 Task: Select job type part-time.
Action: Mouse moved to (459, 111)
Screenshot: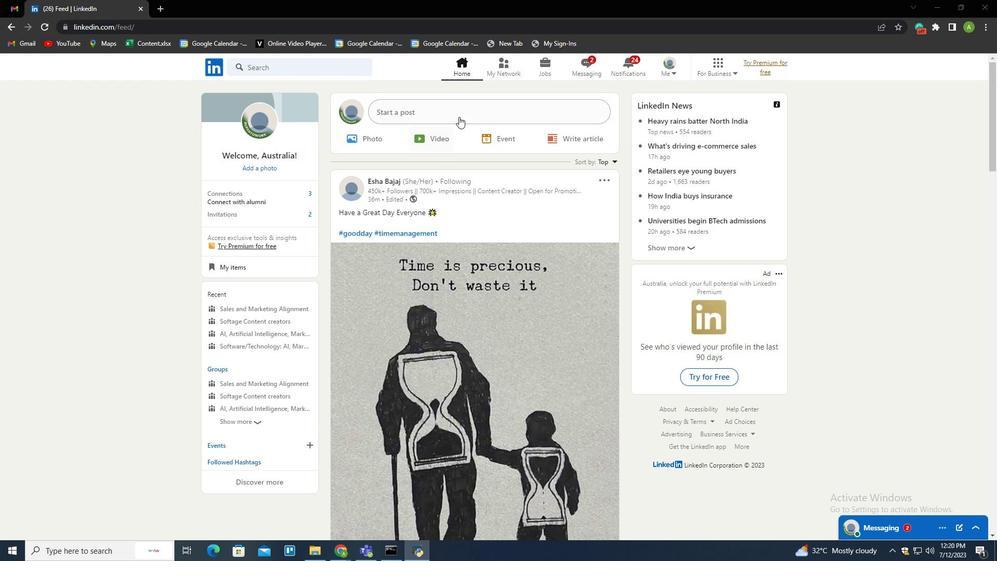 
Action: Mouse pressed left at (459, 111)
Screenshot: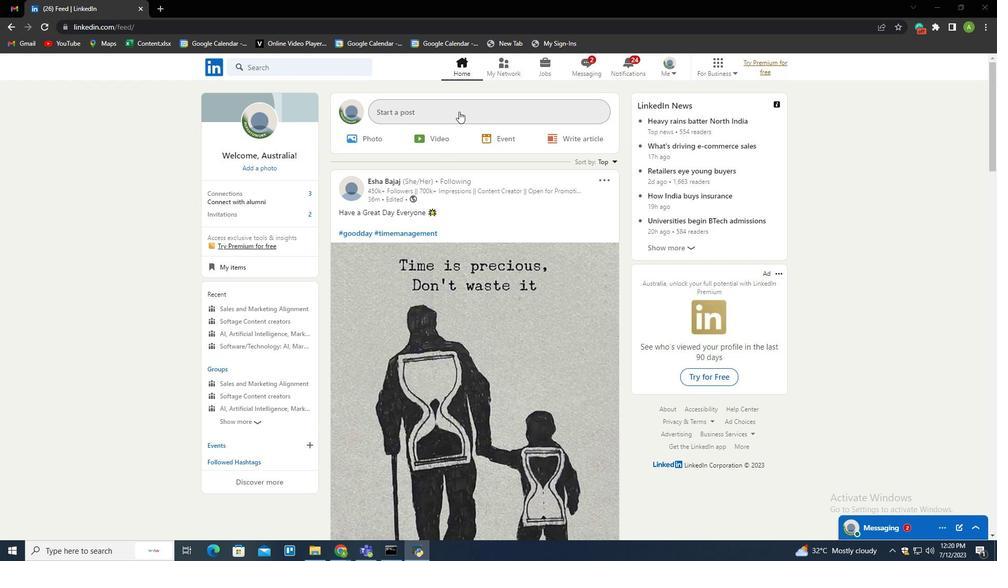 
Action: Mouse moved to (442, 313)
Screenshot: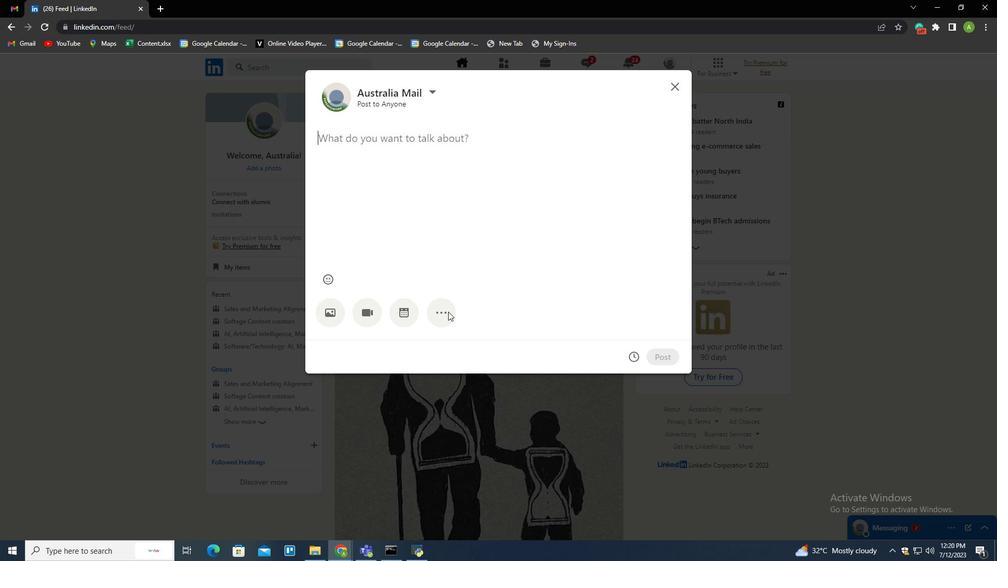 
Action: Mouse pressed left at (442, 313)
Screenshot: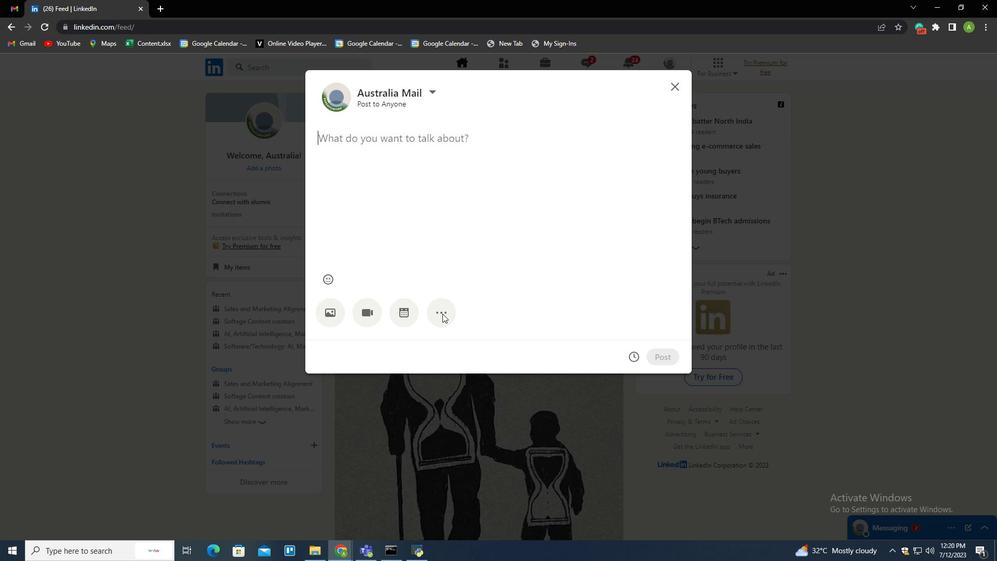 
Action: Mouse moved to (478, 315)
Screenshot: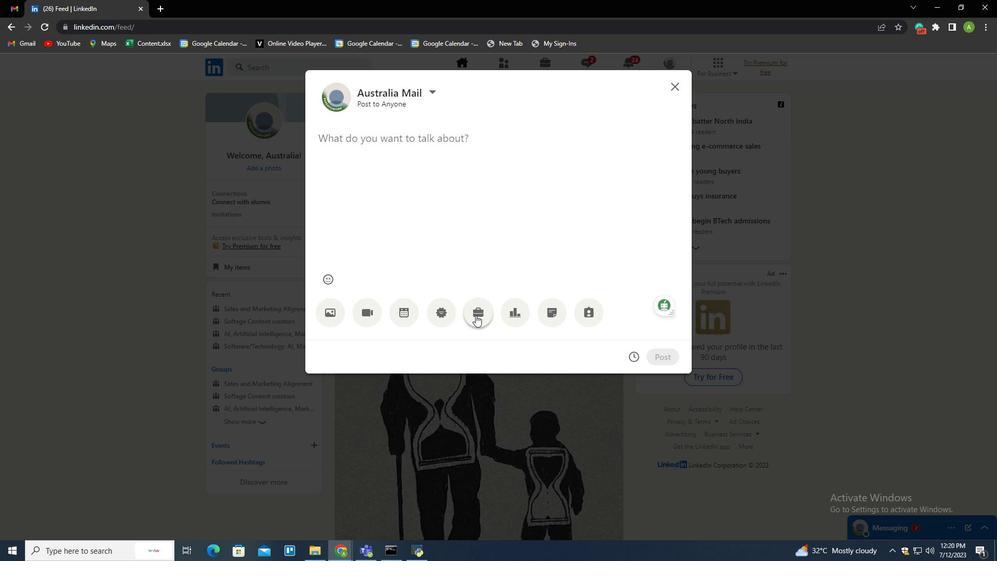 
Action: Mouse pressed left at (478, 315)
Screenshot: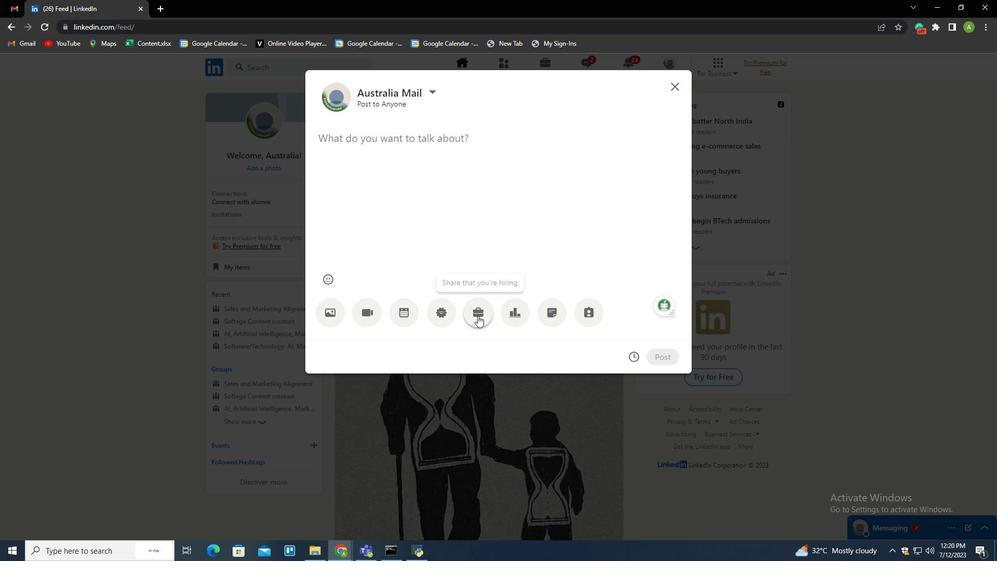 
Action: Mouse moved to (489, 424)
Screenshot: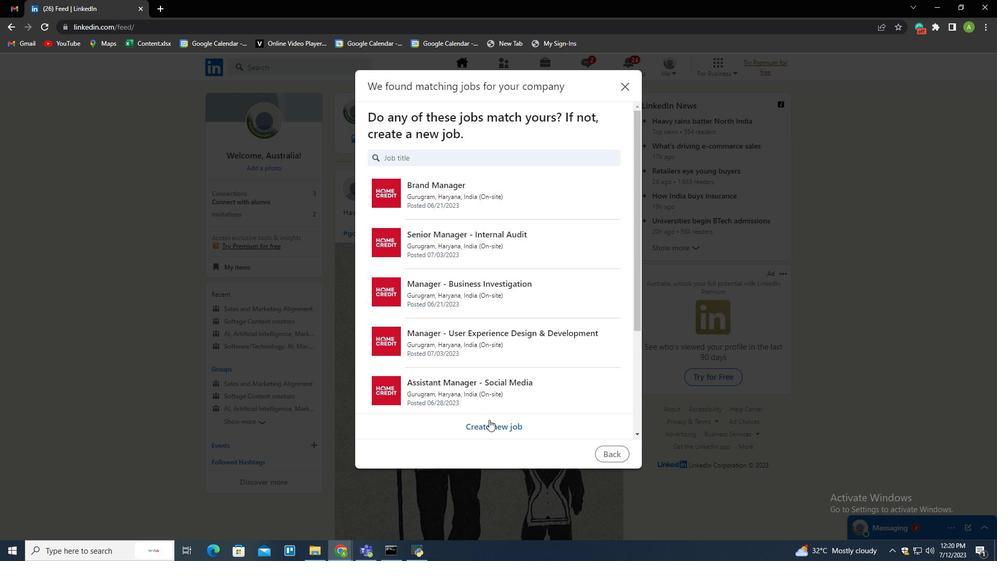 
Action: Mouse pressed left at (489, 424)
Screenshot: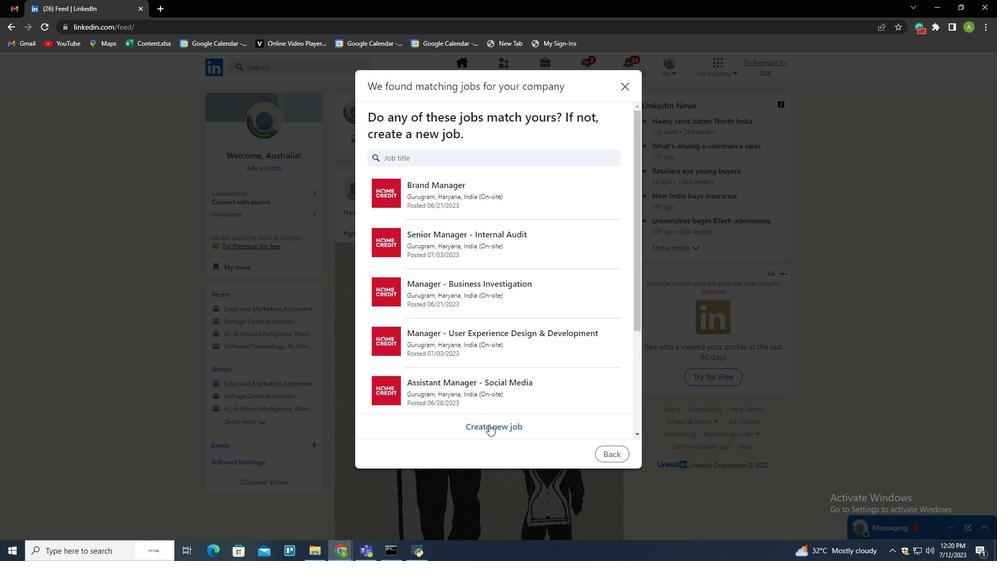 
Action: Mouse moved to (462, 303)
Screenshot: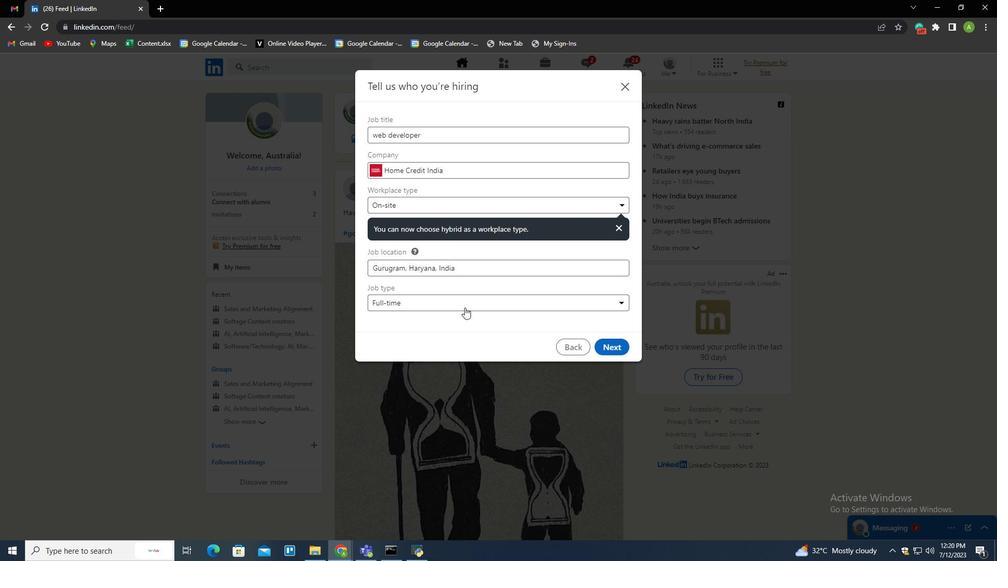 
Action: Mouse pressed left at (462, 303)
Screenshot: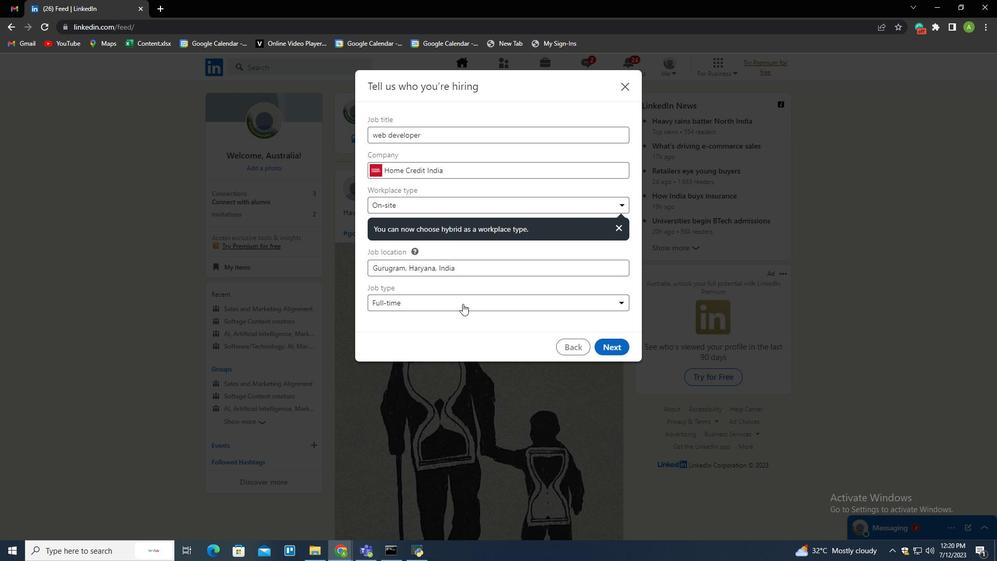 
Action: Mouse moved to (393, 333)
Screenshot: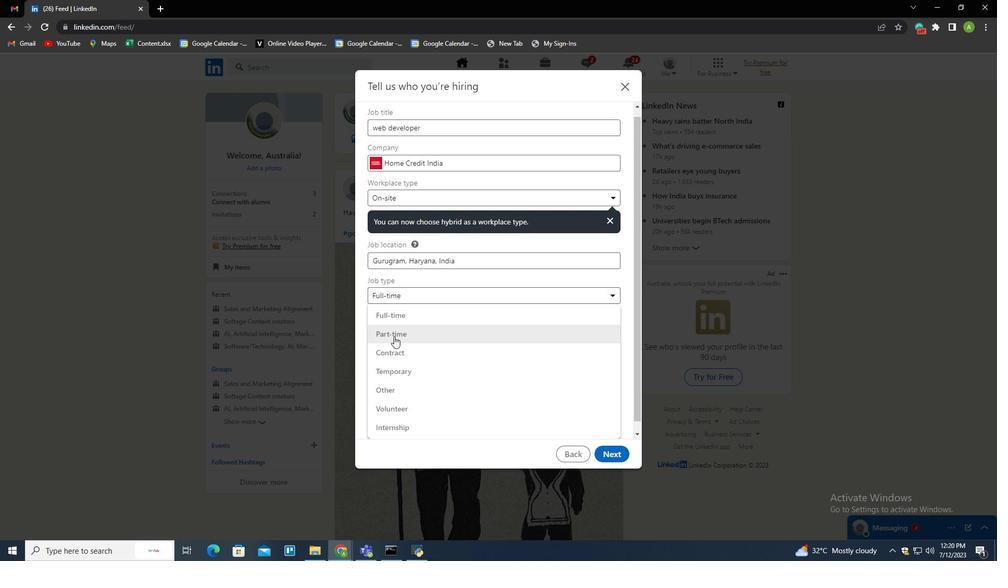 
Action: Mouse pressed left at (393, 333)
Screenshot: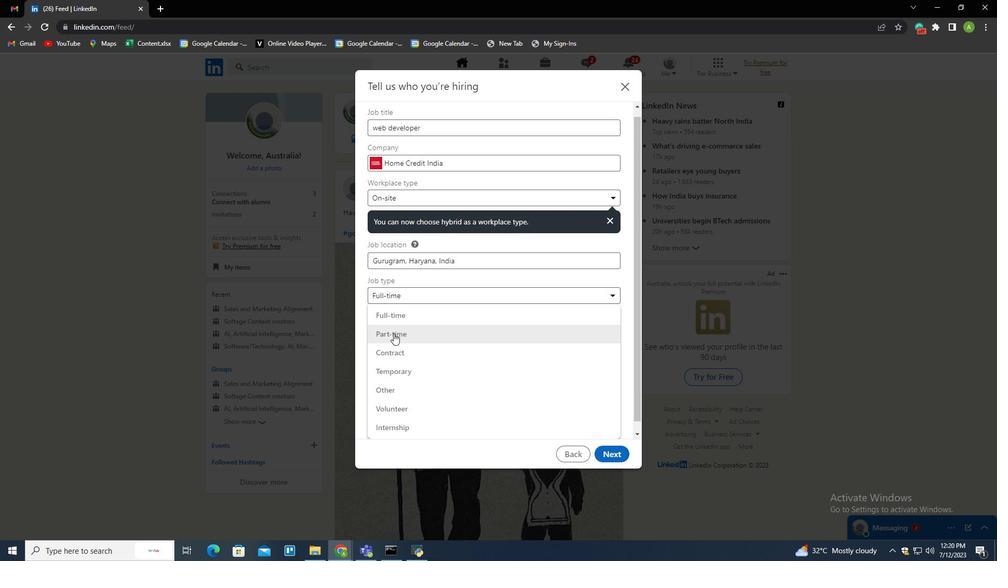 
Action: Mouse moved to (544, 360)
Screenshot: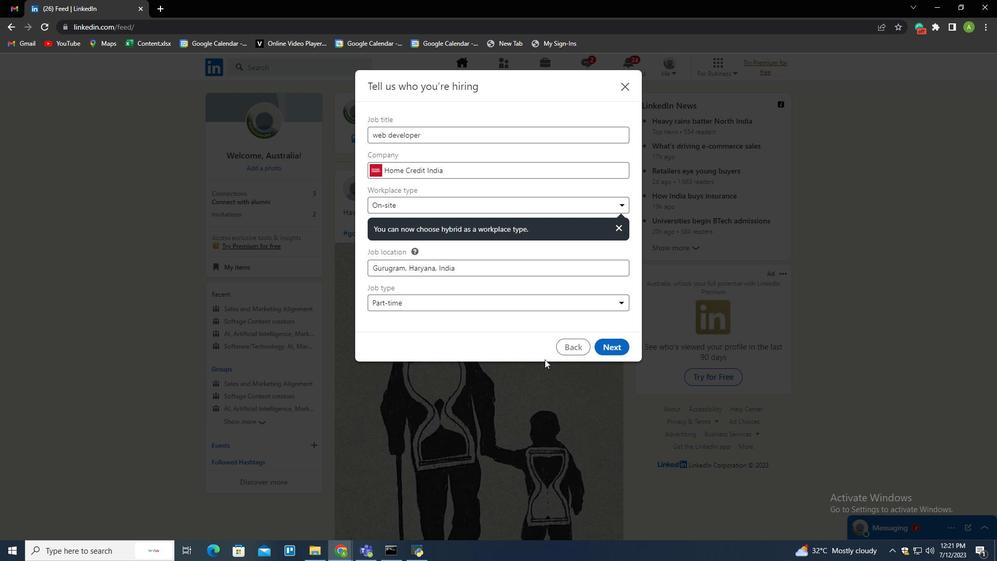 
